 Task: Add the grade "A".
Action: Mouse moved to (694, 88)
Screenshot: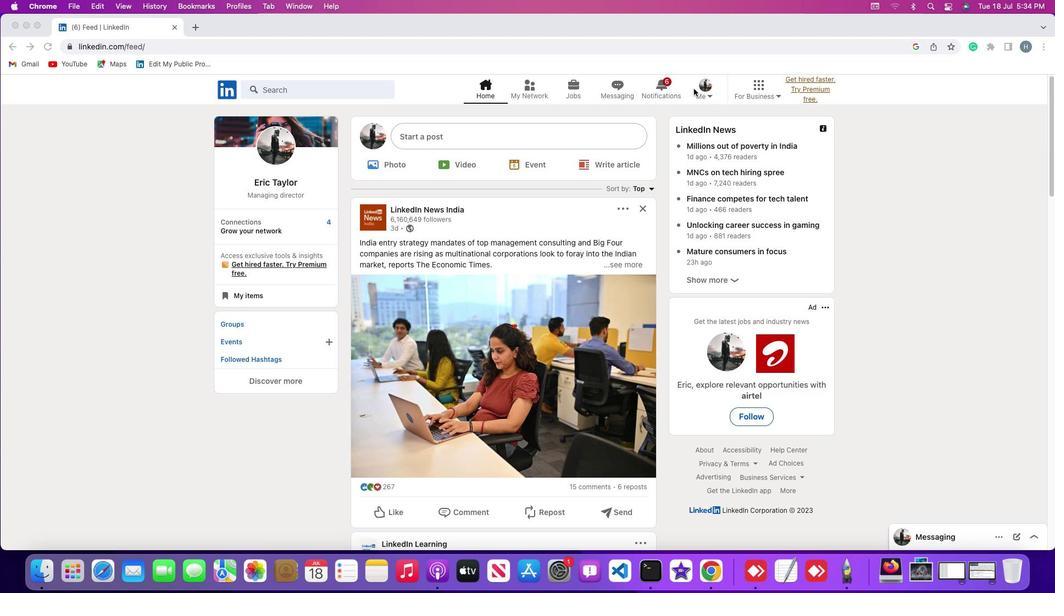 
Action: Mouse pressed left at (694, 88)
Screenshot: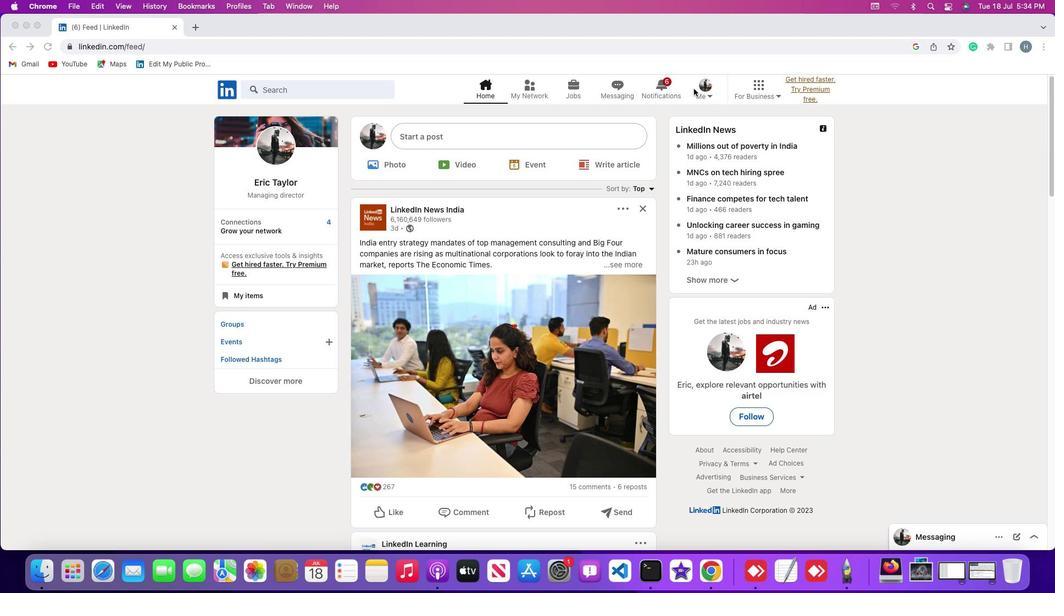 
Action: Mouse moved to (703, 90)
Screenshot: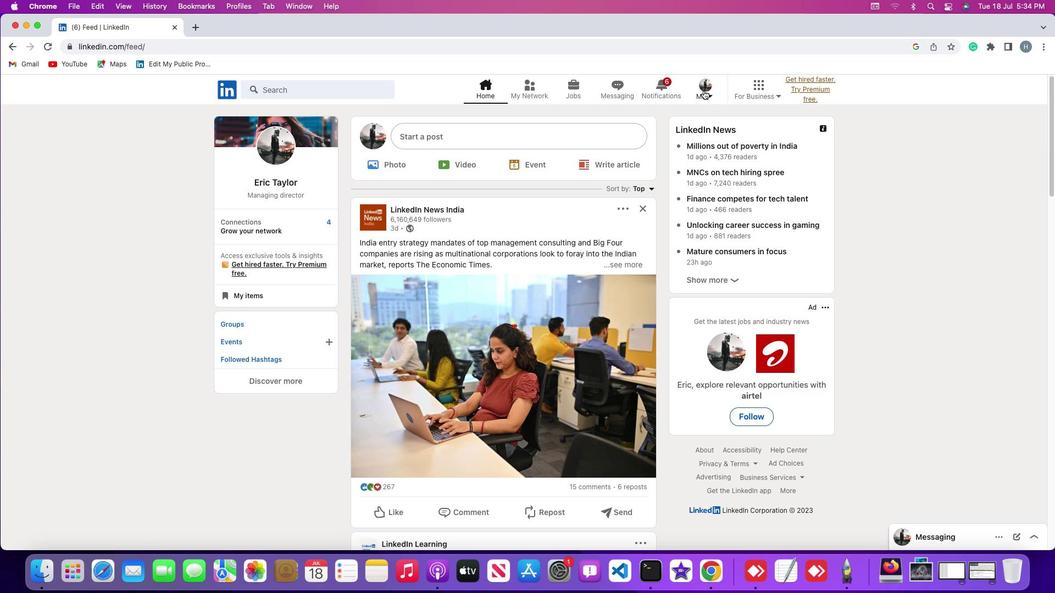 
Action: Mouse pressed left at (703, 90)
Screenshot: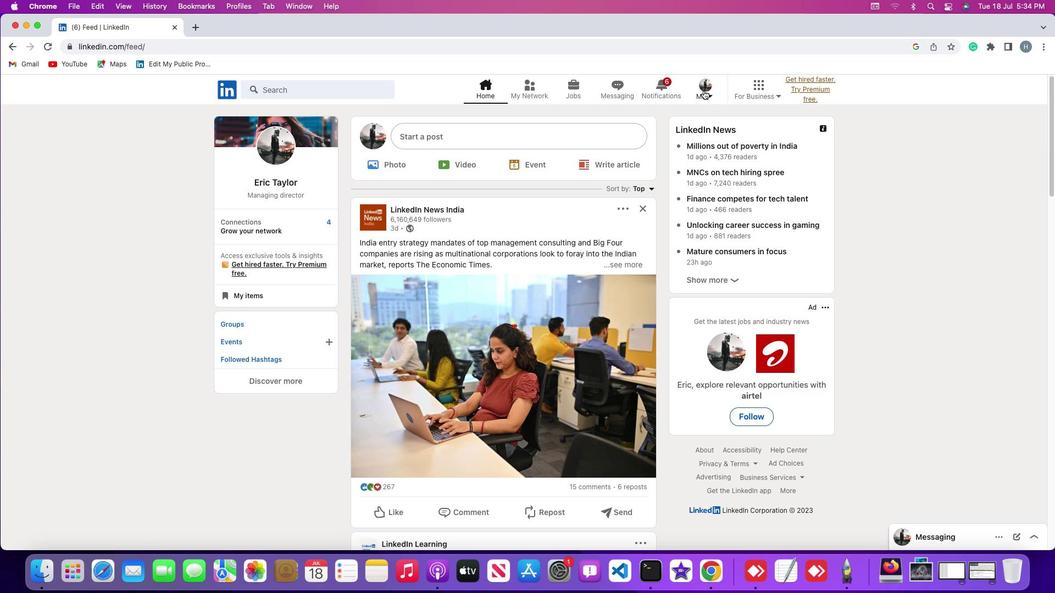 
Action: Mouse moved to (691, 150)
Screenshot: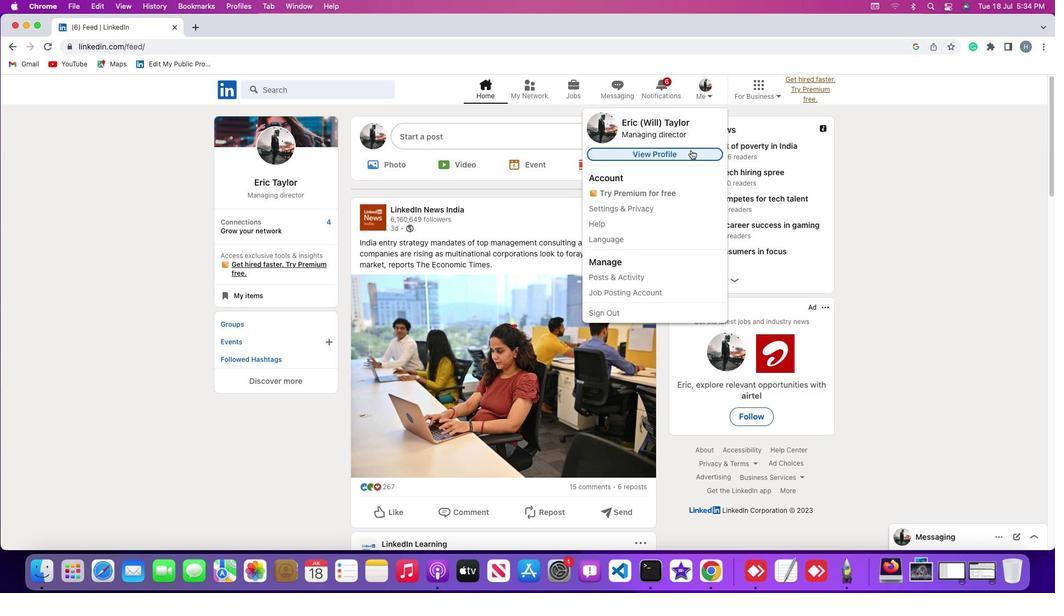 
Action: Mouse pressed left at (691, 150)
Screenshot: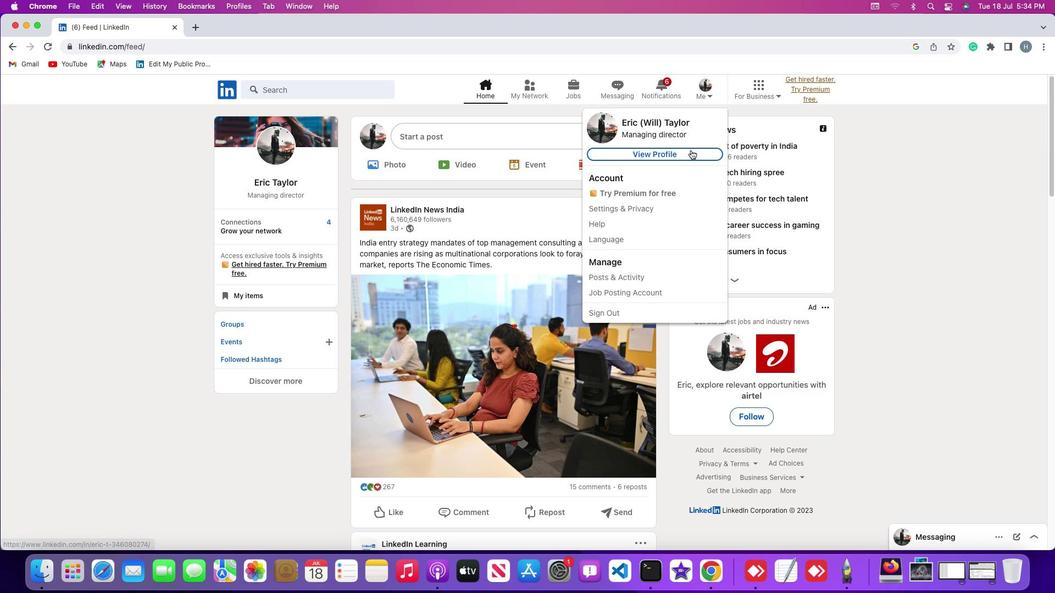 
Action: Mouse moved to (639, 240)
Screenshot: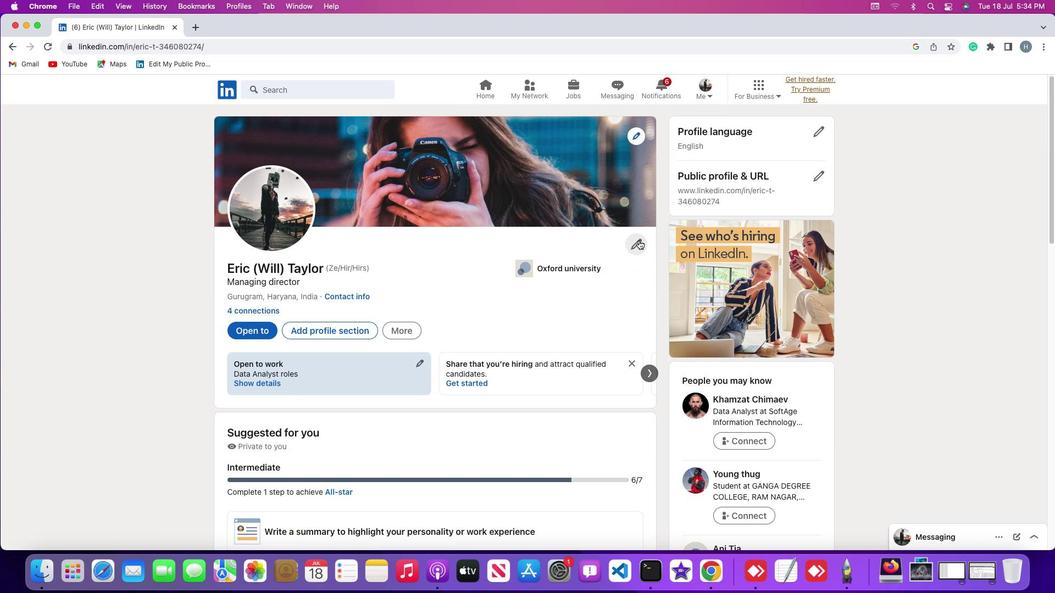 
Action: Mouse pressed left at (639, 240)
Screenshot: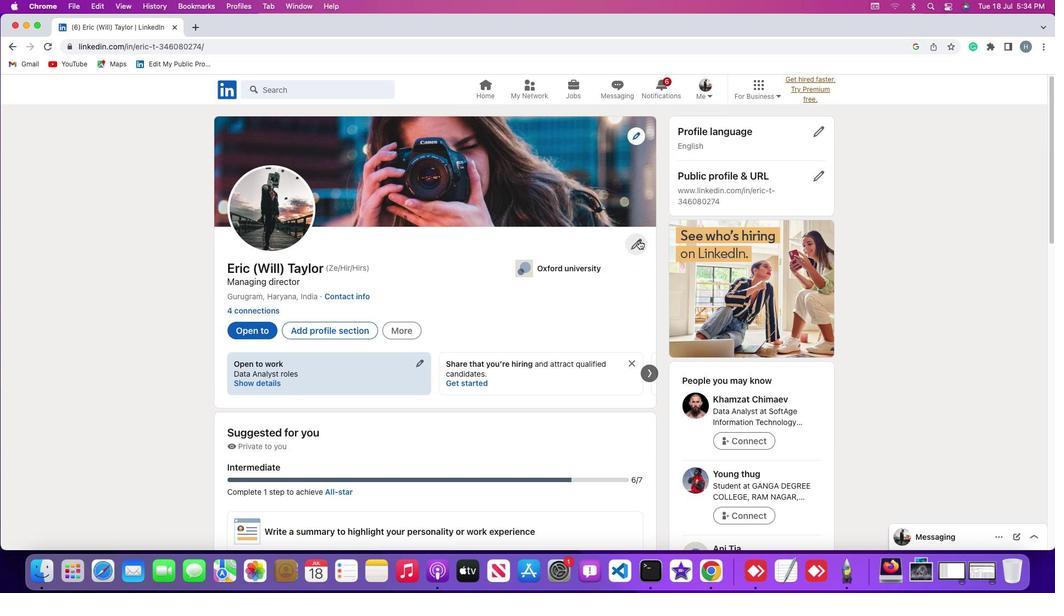 
Action: Mouse moved to (518, 289)
Screenshot: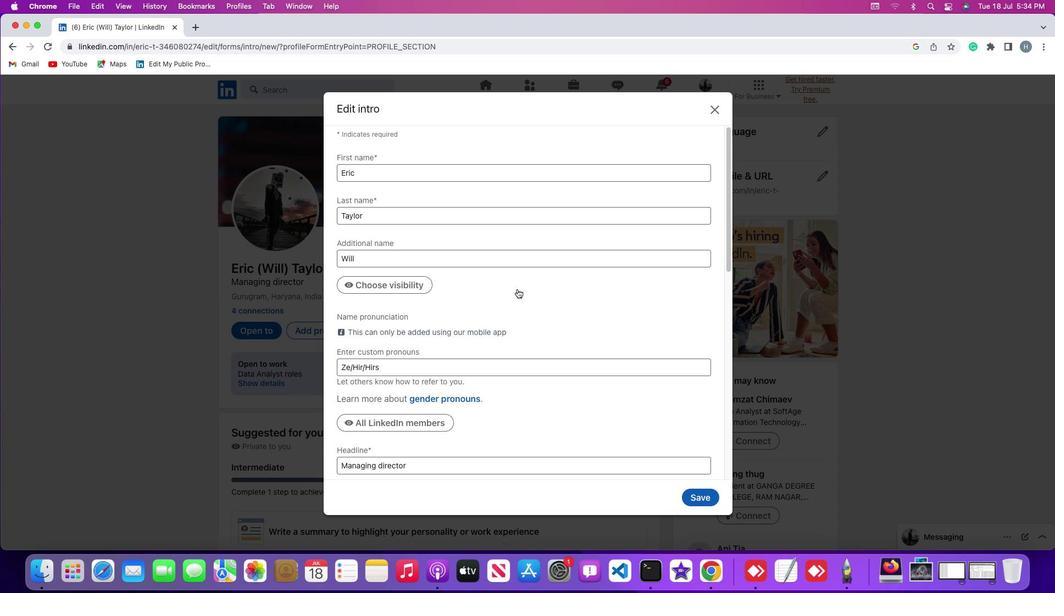 
Action: Mouse scrolled (518, 289) with delta (0, 0)
Screenshot: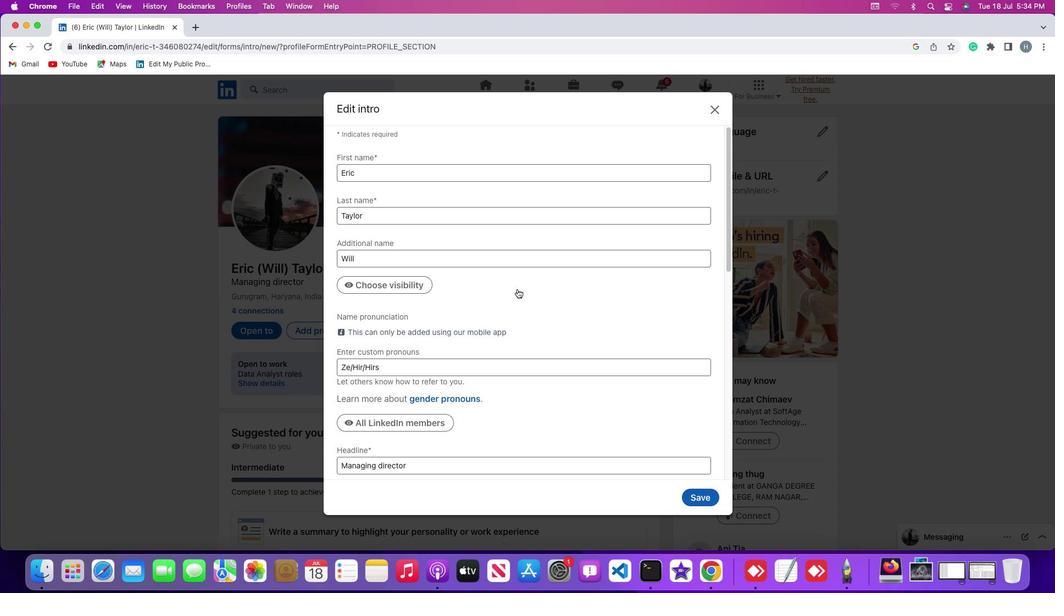 
Action: Mouse scrolled (518, 289) with delta (0, 0)
Screenshot: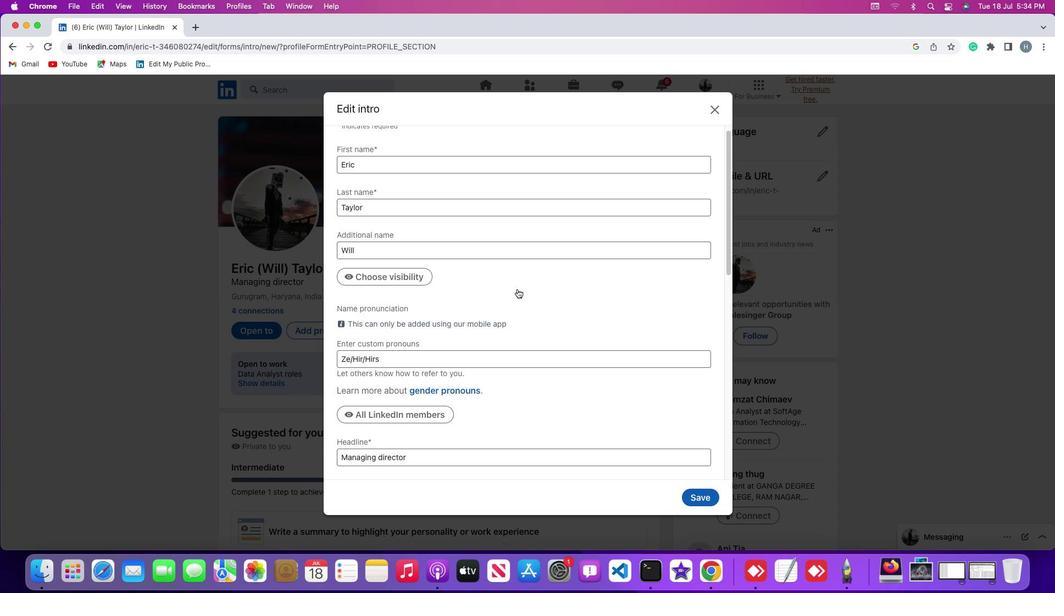 
Action: Mouse scrolled (518, 289) with delta (0, -2)
Screenshot: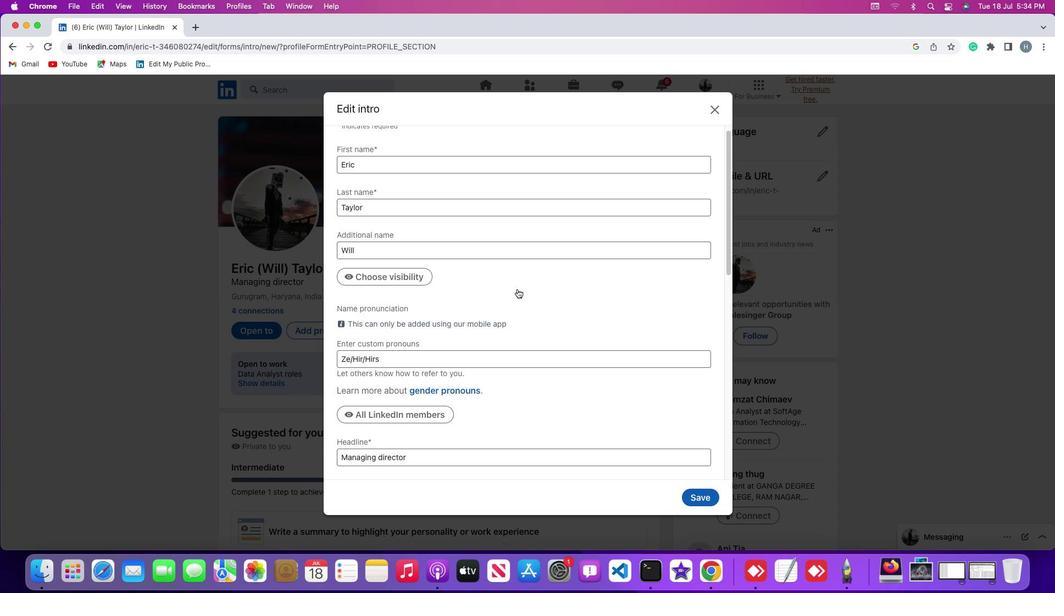 
Action: Mouse scrolled (518, 289) with delta (0, -2)
Screenshot: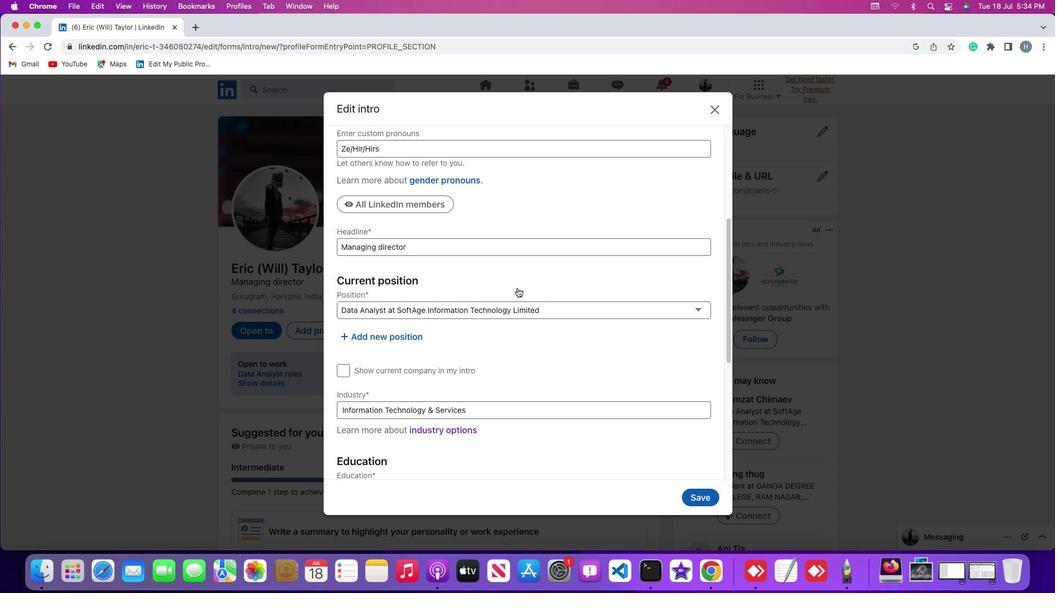
Action: Mouse scrolled (518, 289) with delta (0, -3)
Screenshot: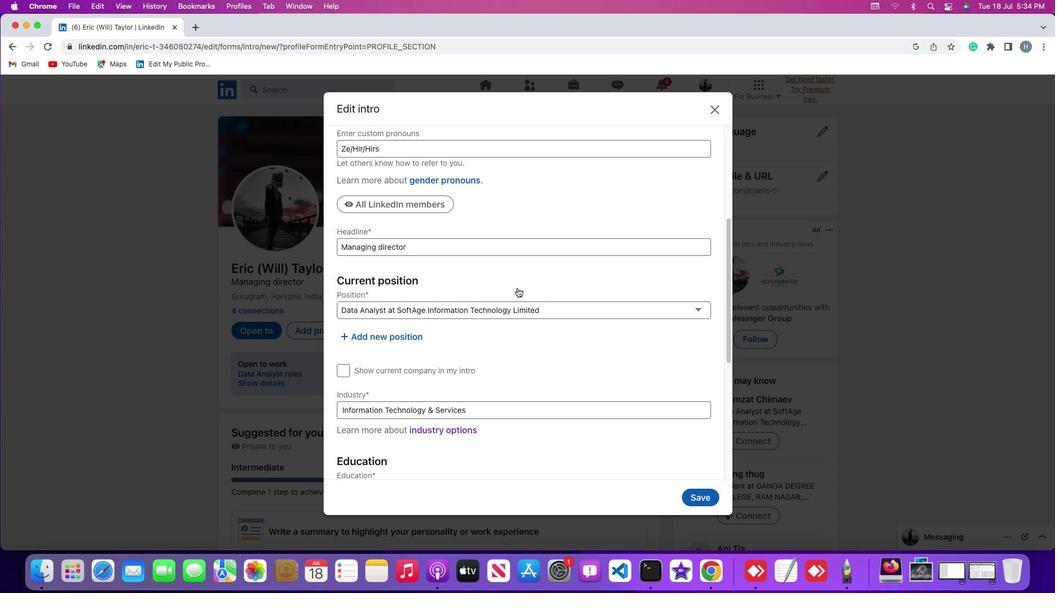 
Action: Mouse scrolled (518, 289) with delta (0, -3)
Screenshot: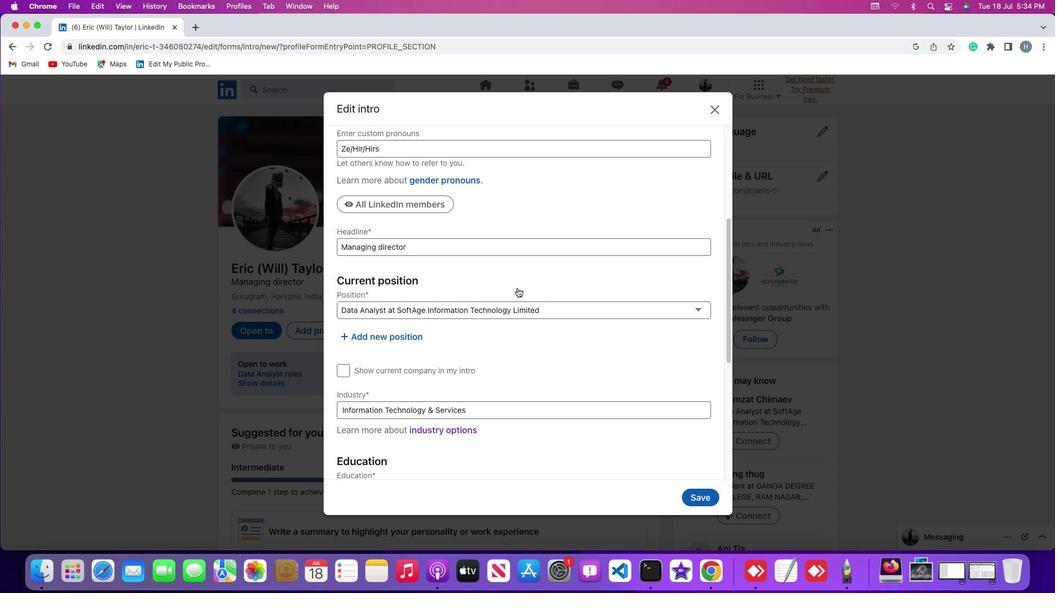 
Action: Mouse scrolled (518, 289) with delta (0, -3)
Screenshot: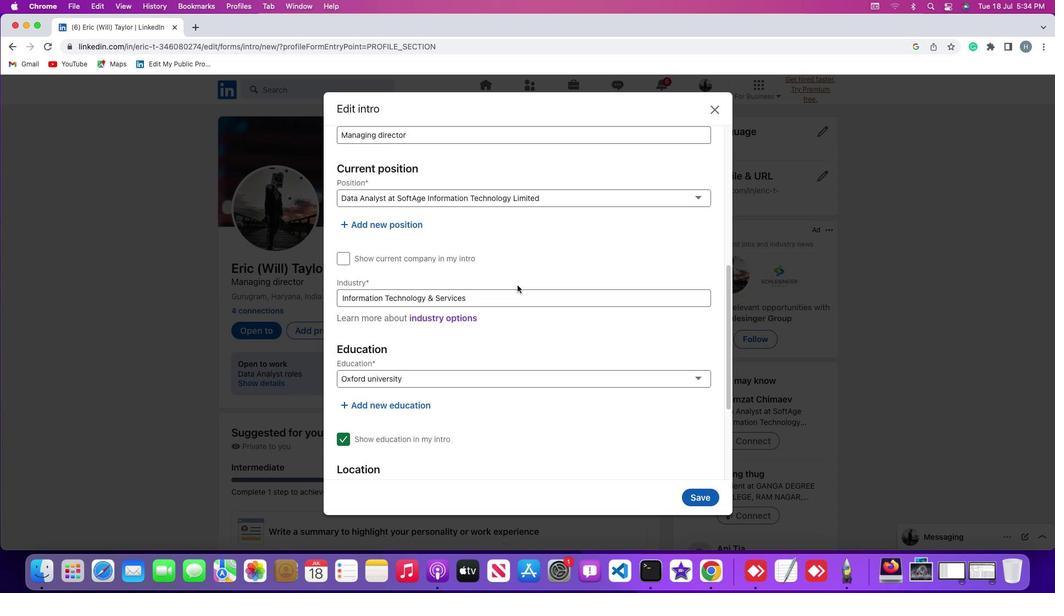 
Action: Mouse moved to (517, 285)
Screenshot: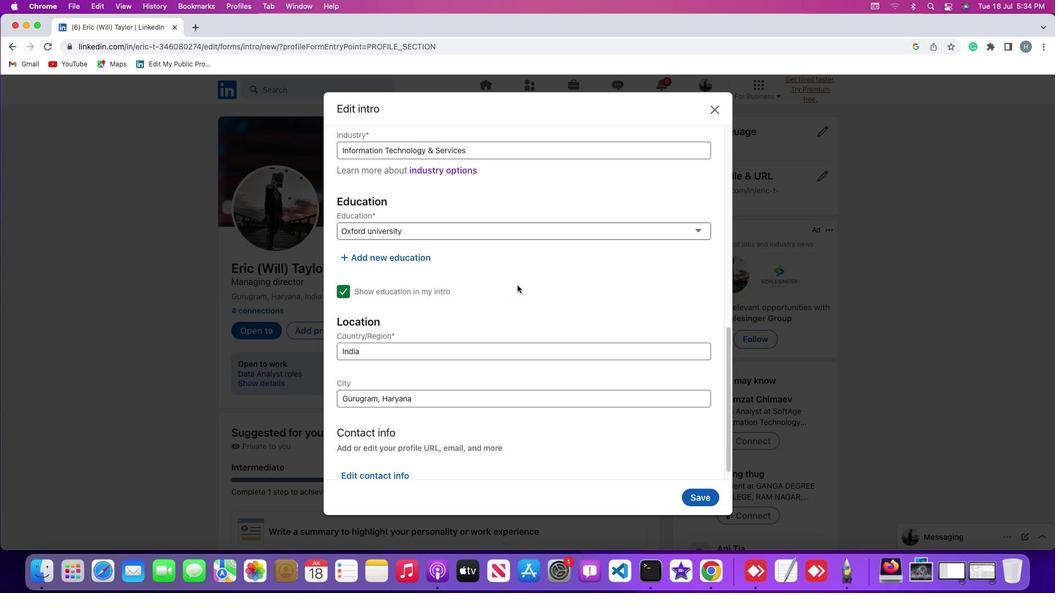 
Action: Mouse scrolled (517, 285) with delta (0, 0)
Screenshot: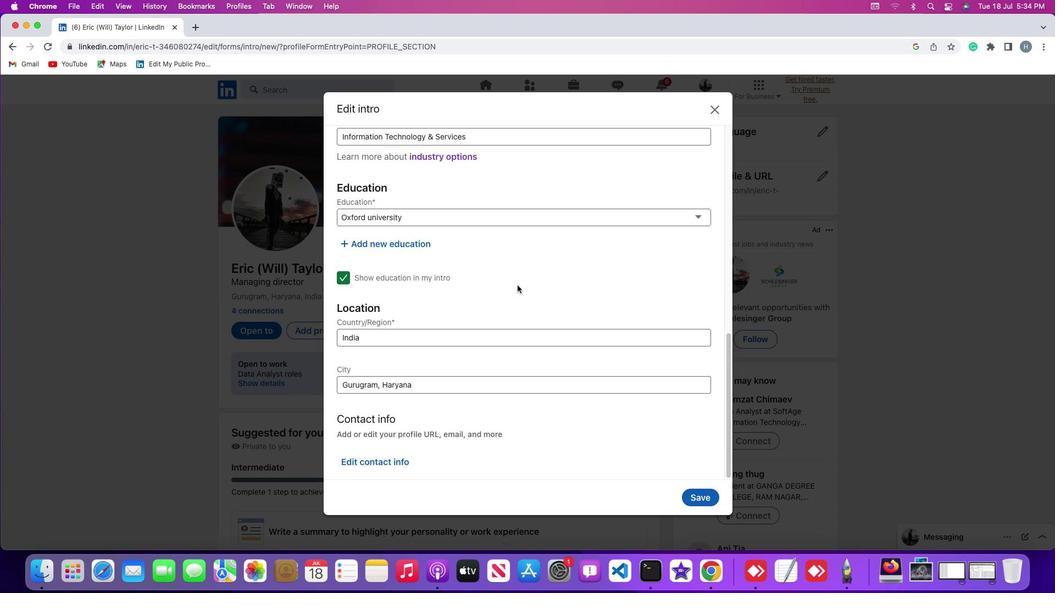 
Action: Mouse scrolled (517, 285) with delta (0, 0)
Screenshot: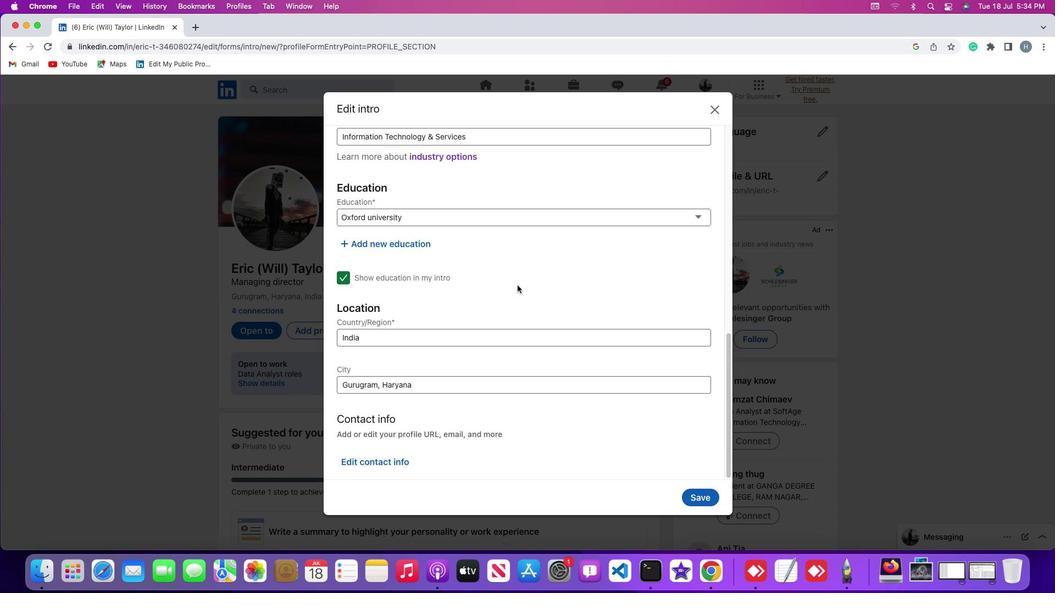 
Action: Mouse scrolled (517, 285) with delta (0, -2)
Screenshot: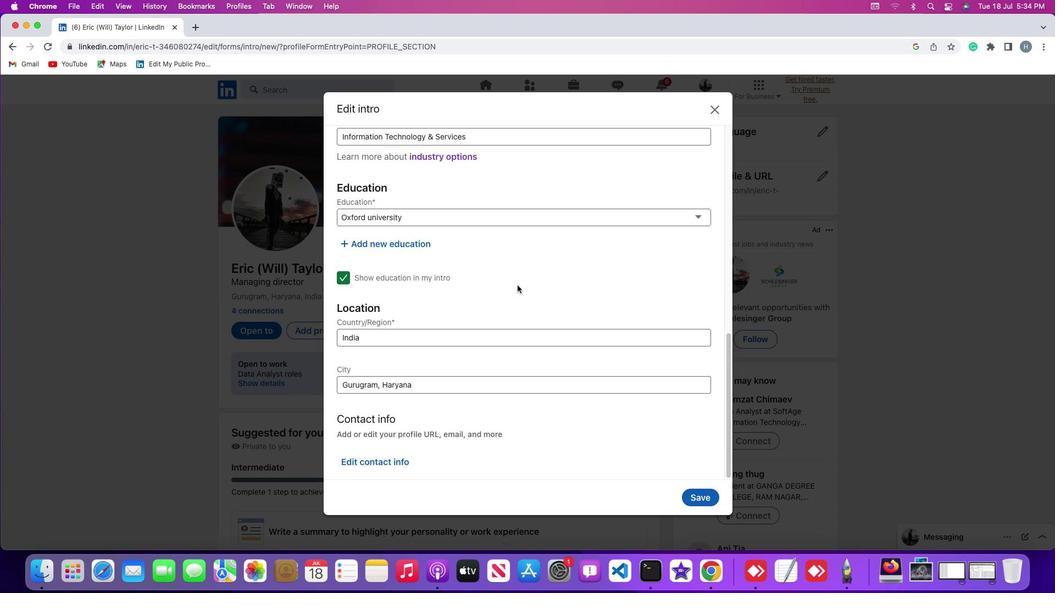 
Action: Mouse scrolled (517, 285) with delta (0, -2)
Screenshot: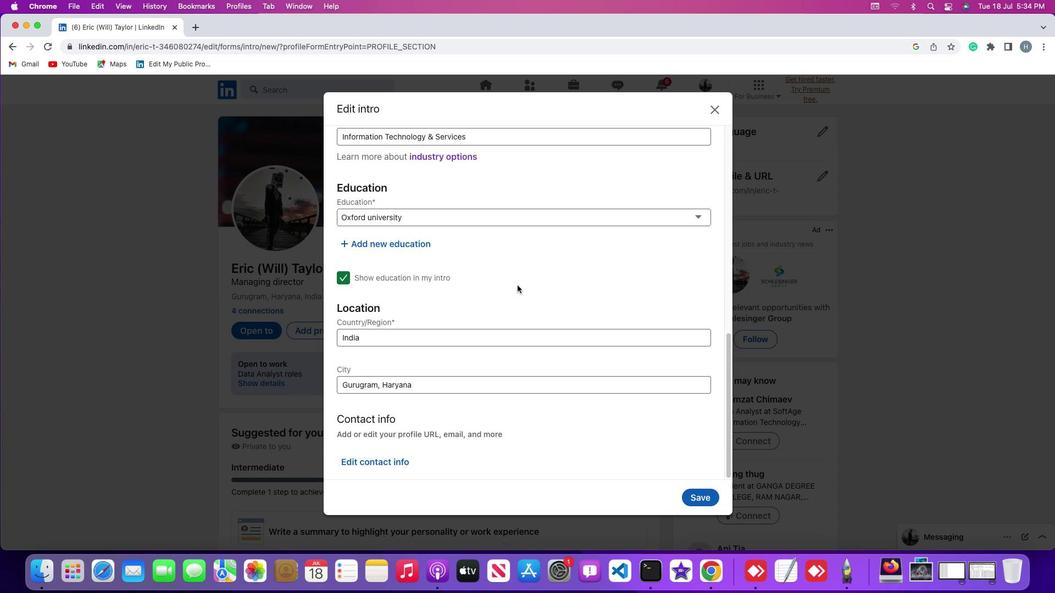 
Action: Mouse scrolled (517, 285) with delta (0, -3)
Screenshot: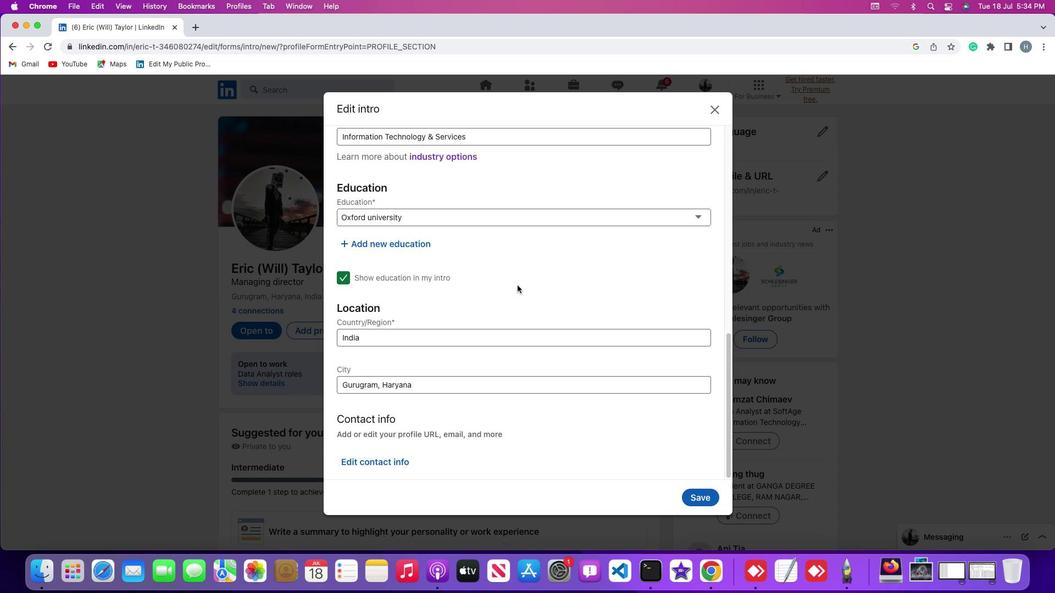 
Action: Mouse scrolled (517, 285) with delta (0, -3)
Screenshot: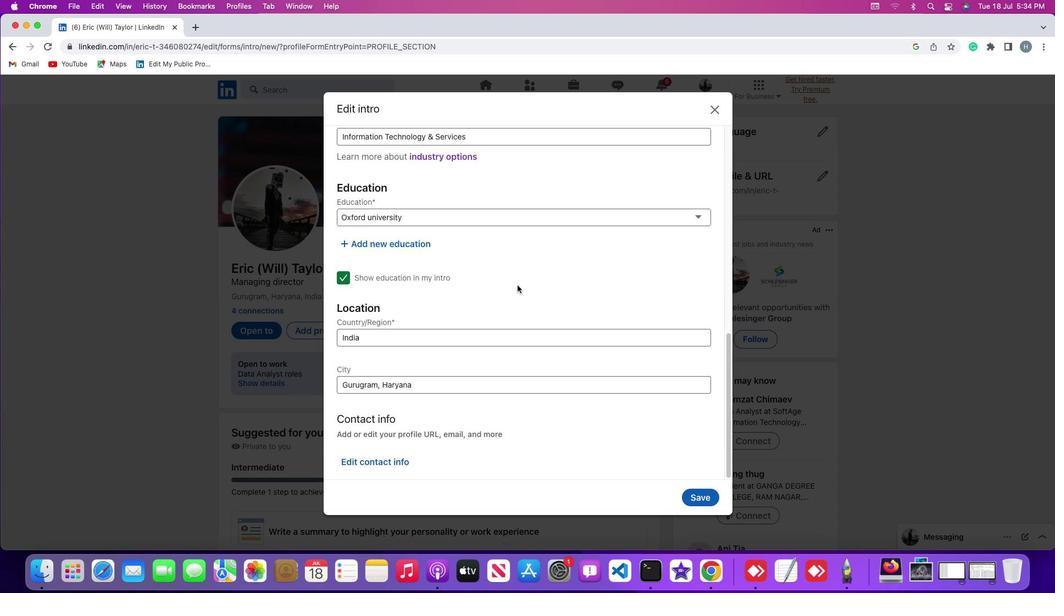 
Action: Mouse scrolled (517, 285) with delta (0, -3)
Screenshot: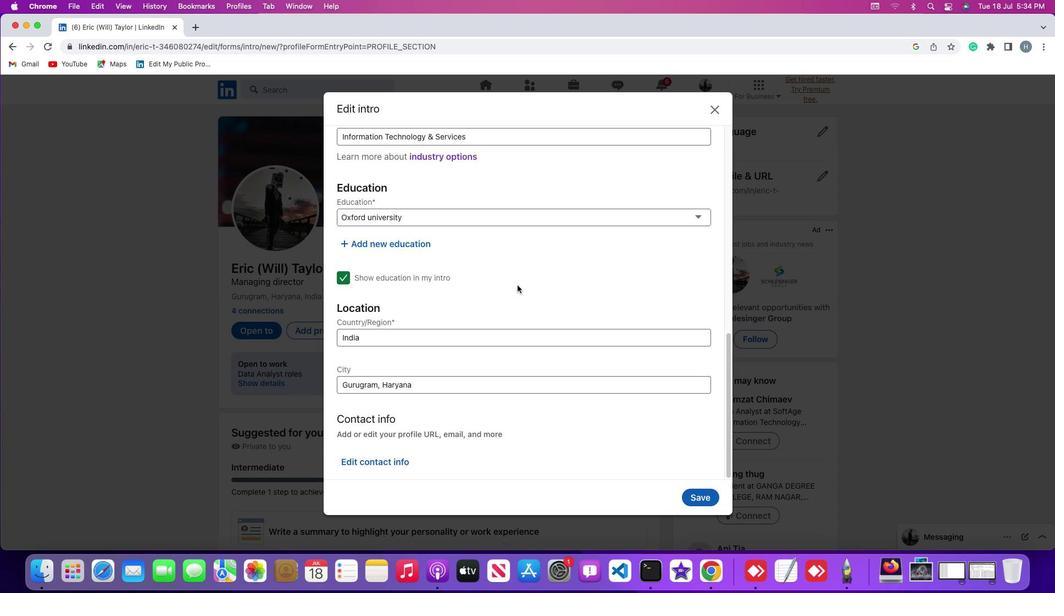 
Action: Mouse moved to (406, 244)
Screenshot: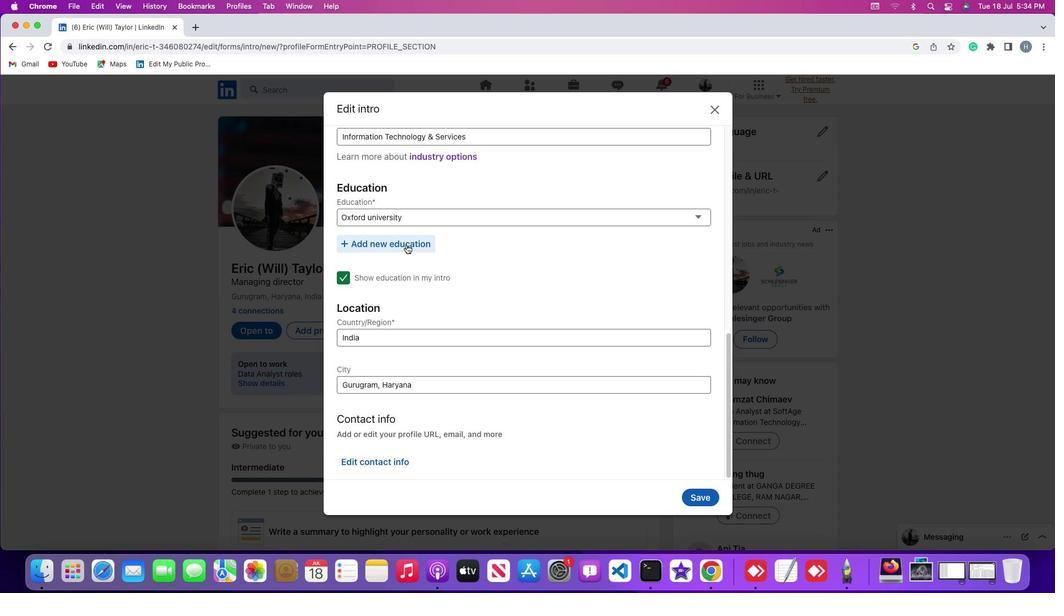 
Action: Mouse pressed left at (406, 244)
Screenshot: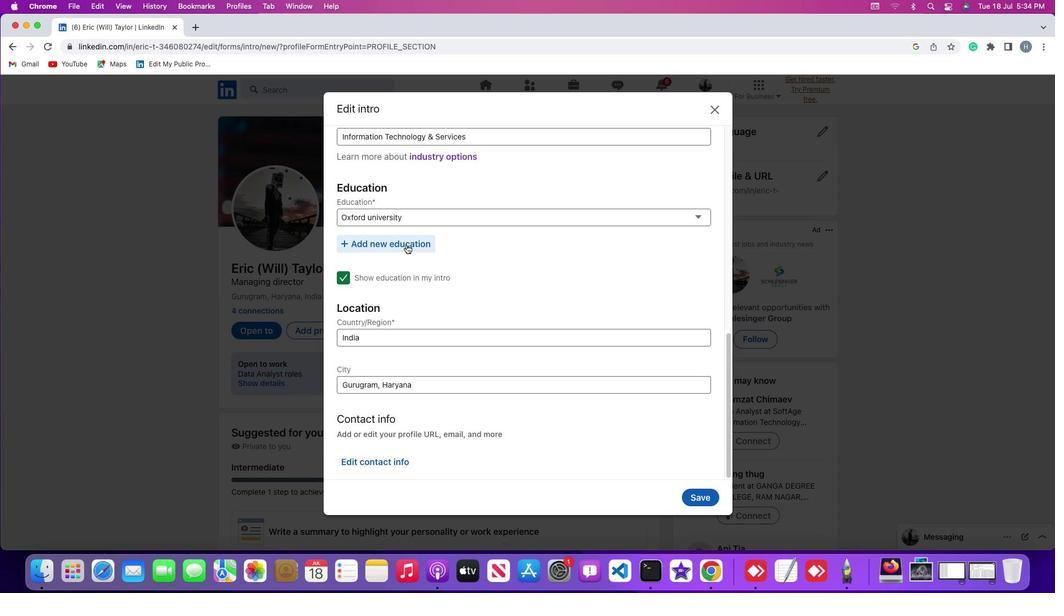 
Action: Mouse moved to (493, 263)
Screenshot: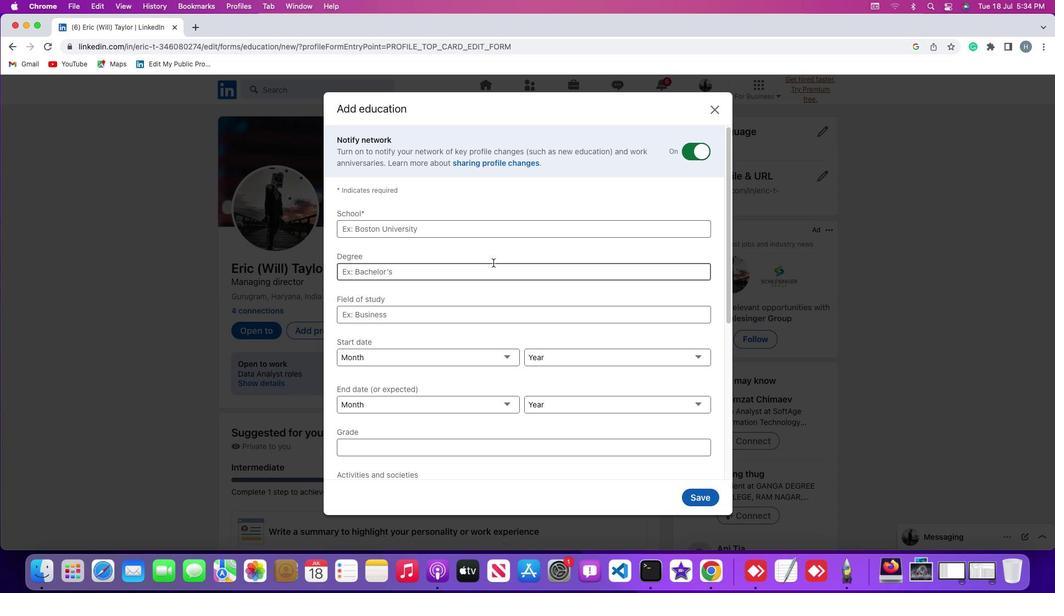 
Action: Mouse scrolled (493, 263) with delta (0, 0)
Screenshot: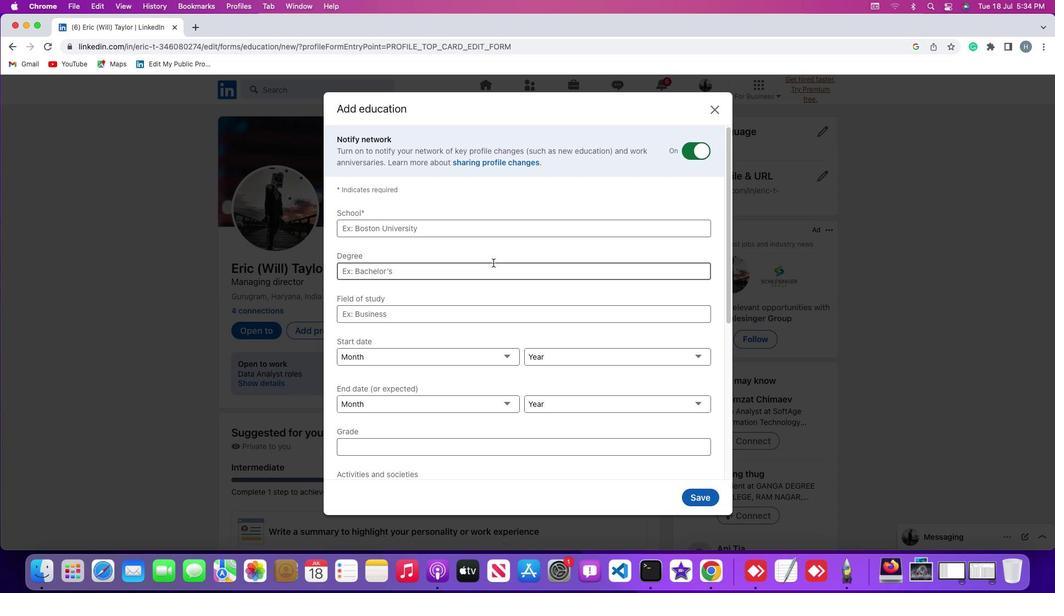 
Action: Mouse scrolled (493, 263) with delta (0, 0)
Screenshot: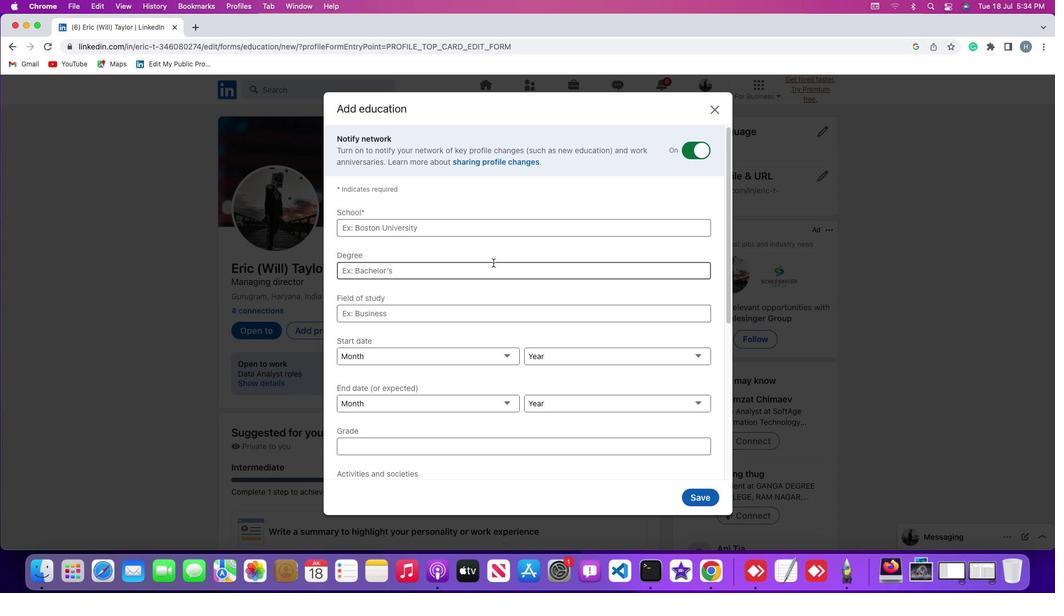 
Action: Mouse scrolled (493, 263) with delta (0, -1)
Screenshot: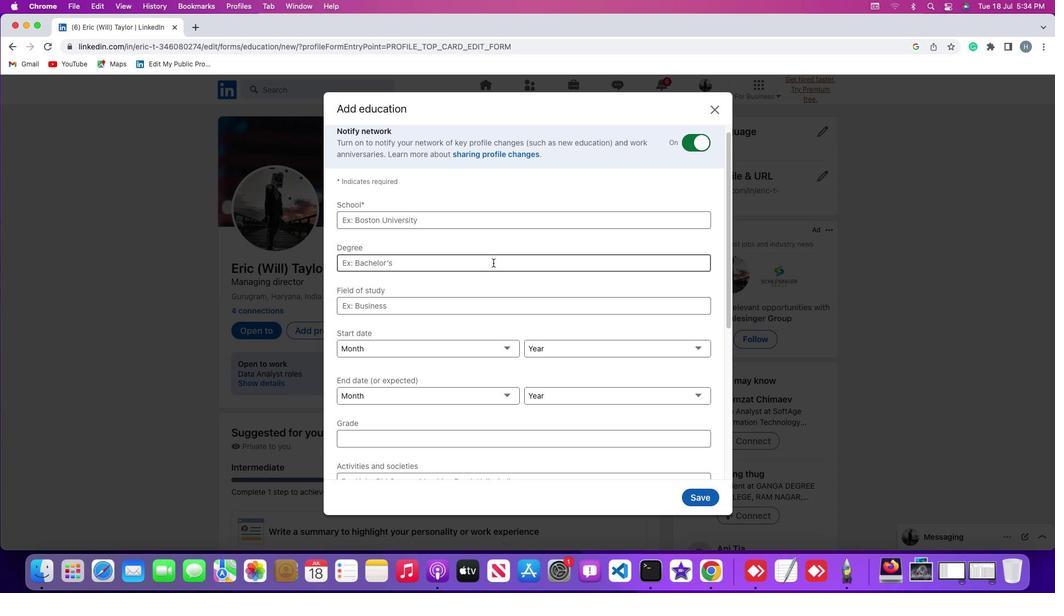 
Action: Mouse scrolled (493, 263) with delta (0, 0)
Screenshot: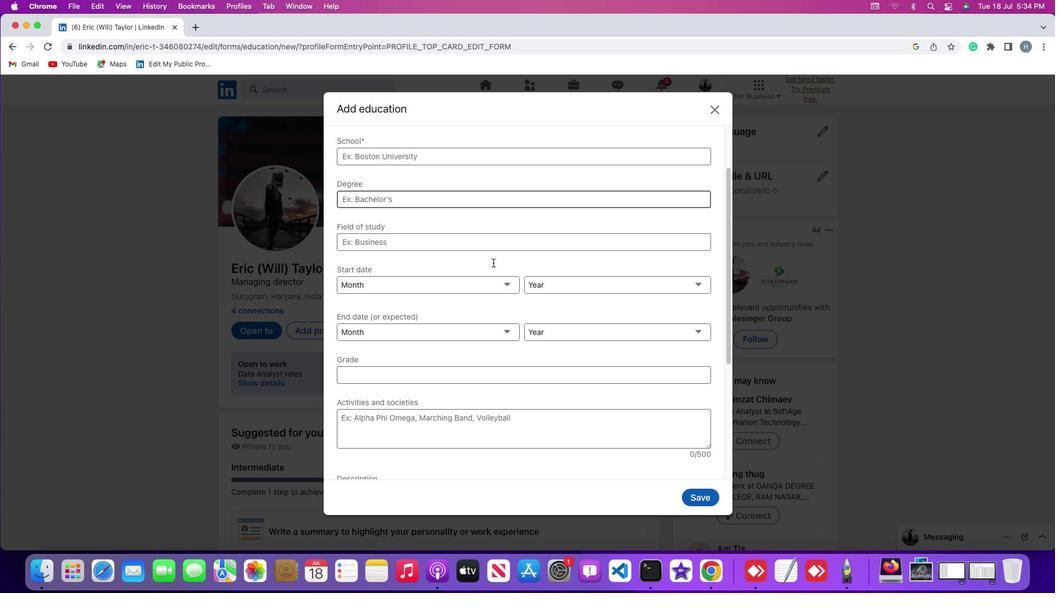 
Action: Mouse scrolled (493, 263) with delta (0, 0)
Screenshot: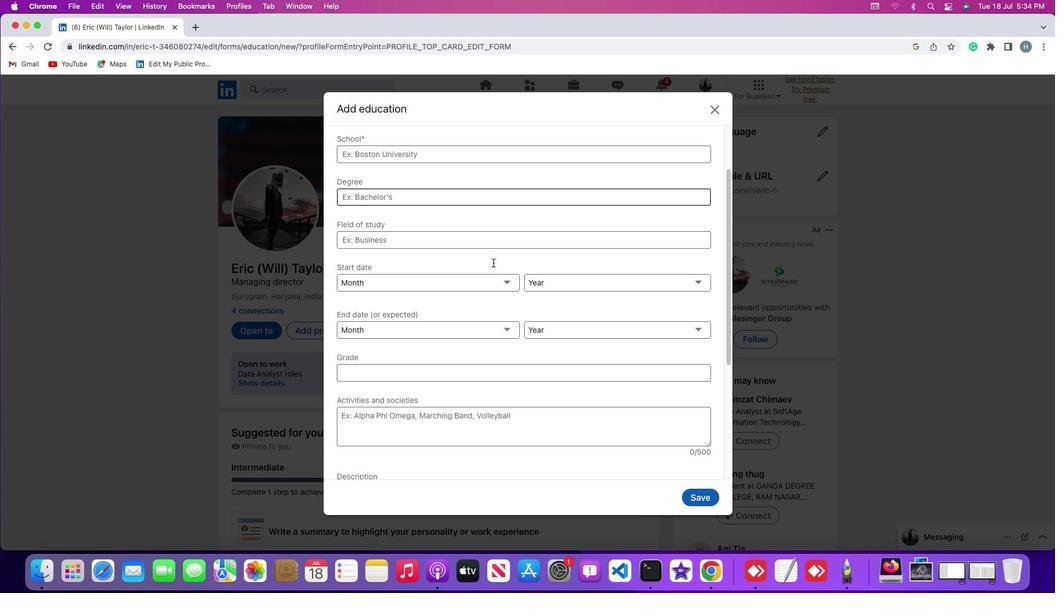 
Action: Mouse scrolled (493, 263) with delta (0, -1)
Screenshot: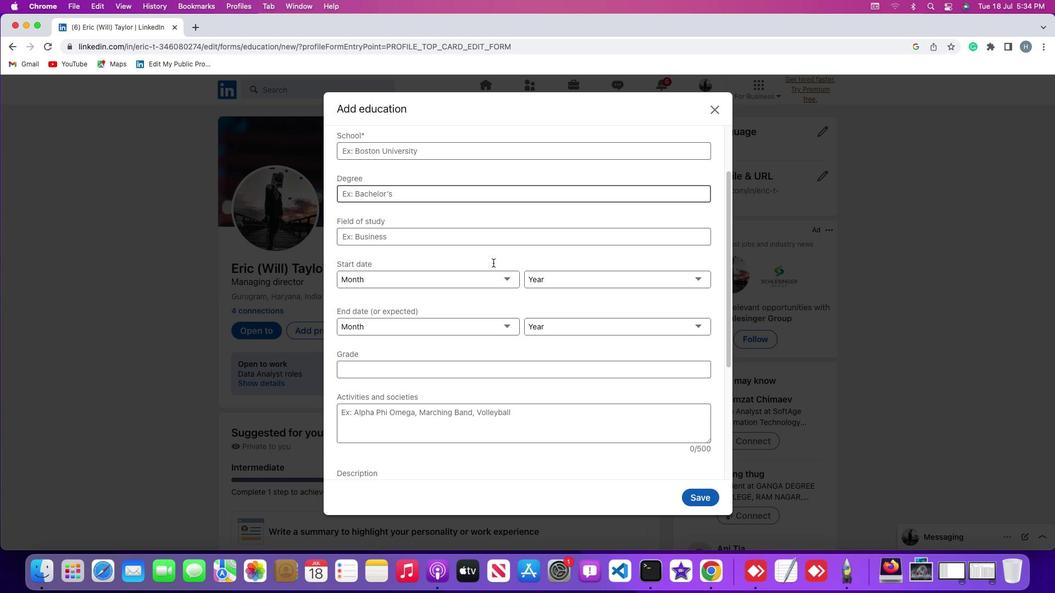 
Action: Mouse scrolled (493, 263) with delta (0, 0)
Screenshot: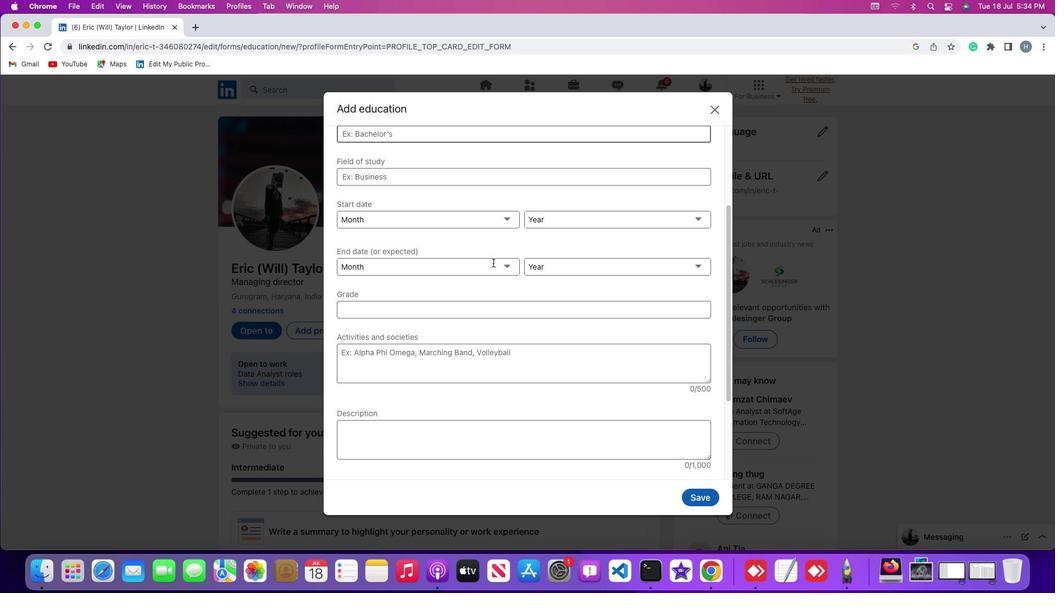 
Action: Mouse scrolled (493, 263) with delta (0, 0)
Screenshot: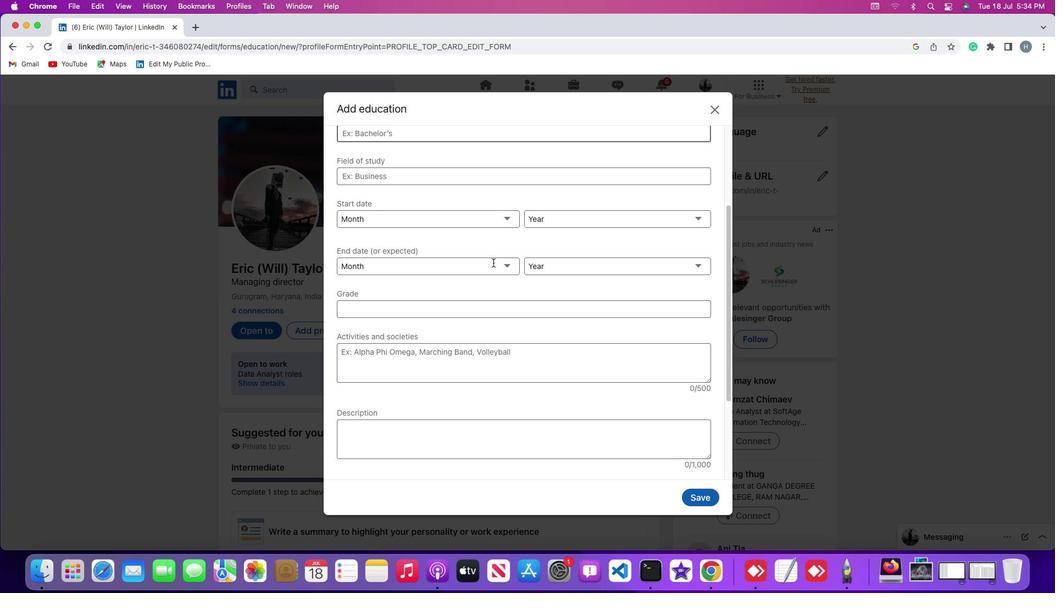 
Action: Mouse moved to (498, 290)
Screenshot: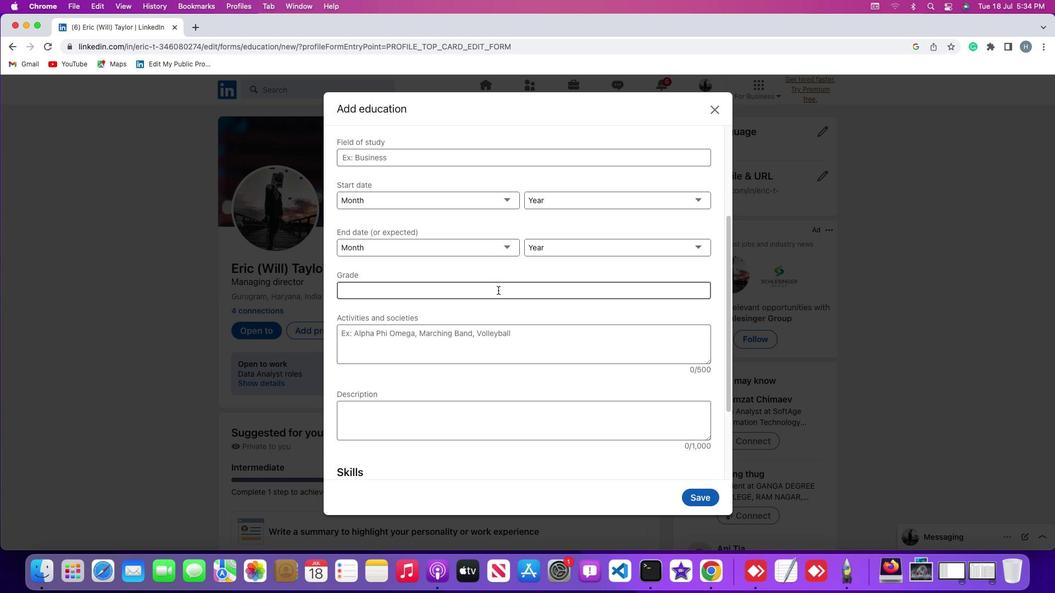 
Action: Mouse pressed left at (498, 290)
Screenshot: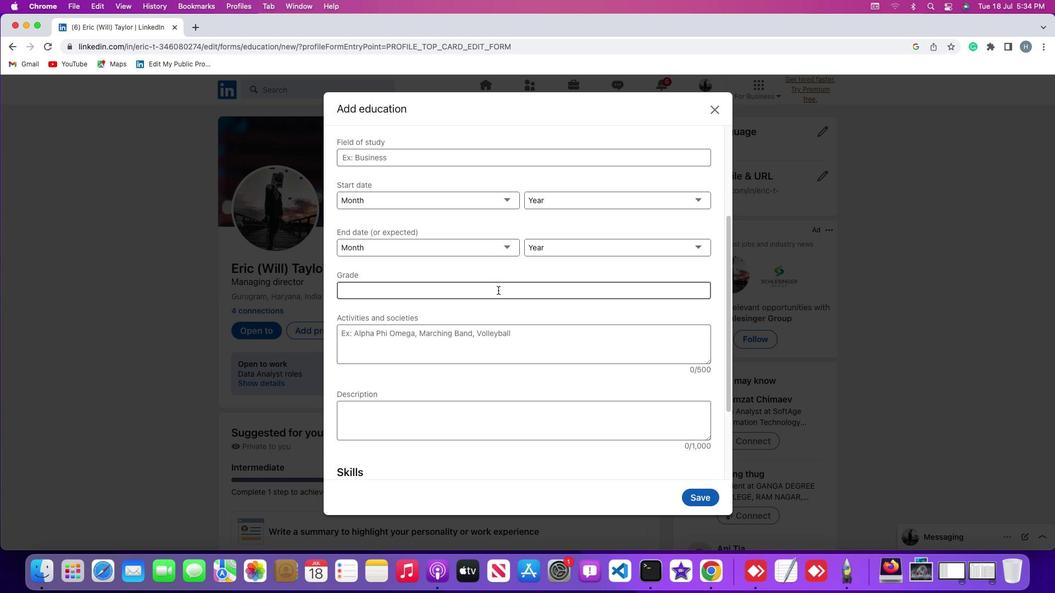 
Action: Key pressed Key.shift'A'
Screenshot: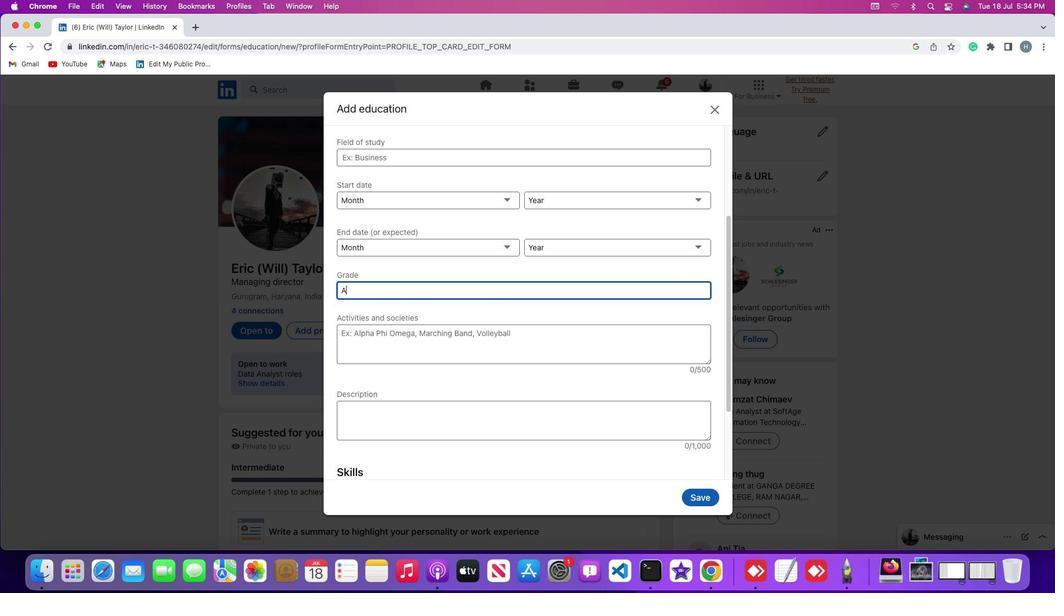 
